 Task: Sort the products in the category "Facial Care & Cosmetics" by price (lowest first).
Action: Mouse moved to (257, 110)
Screenshot: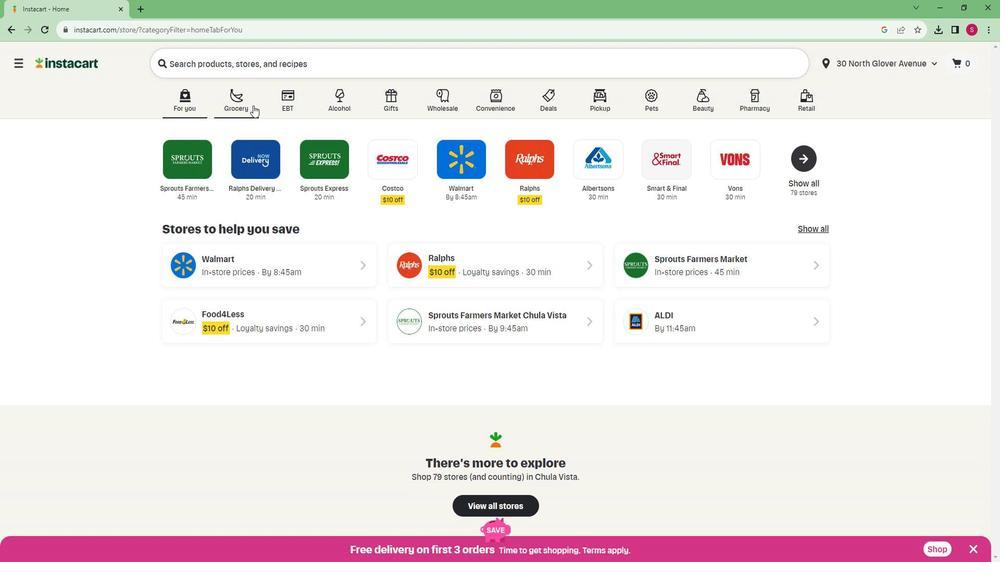 
Action: Mouse pressed left at (257, 110)
Screenshot: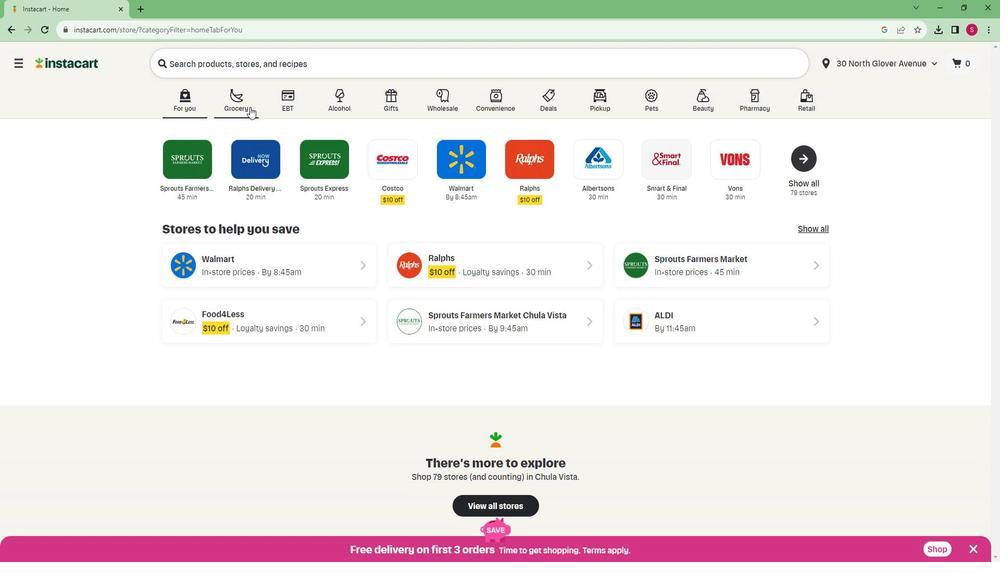 
Action: Mouse moved to (250, 294)
Screenshot: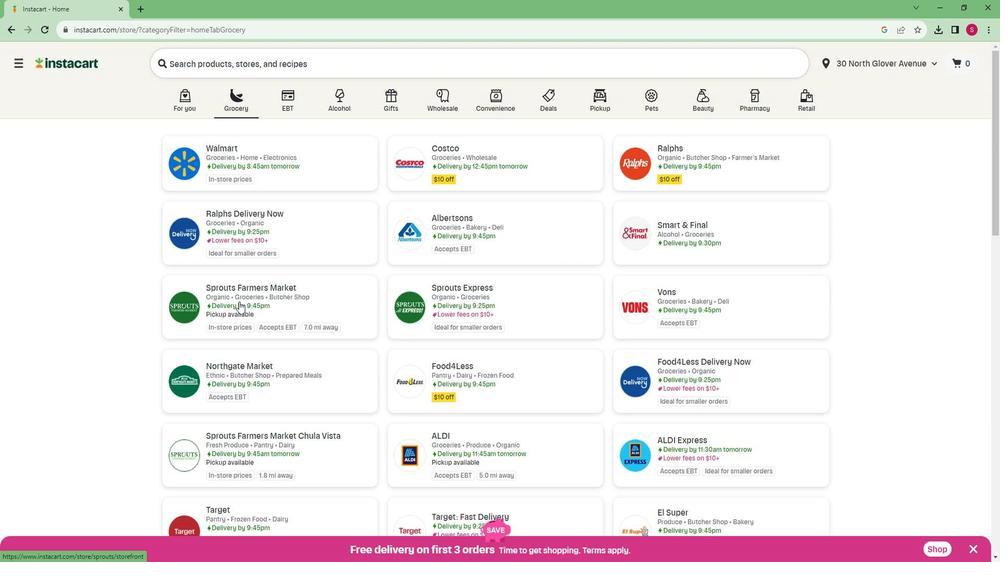 
Action: Mouse pressed left at (250, 294)
Screenshot: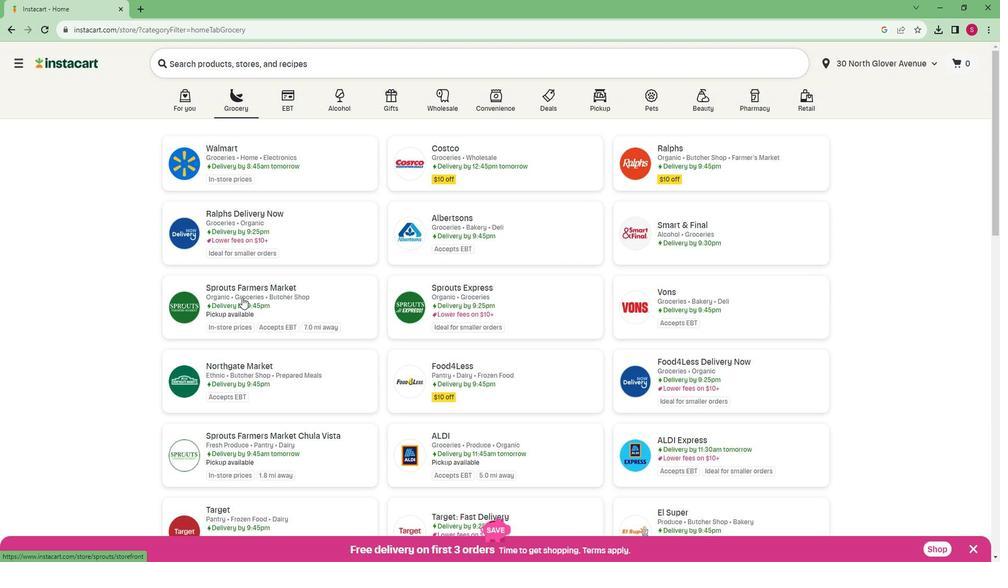 
Action: Mouse moved to (79, 374)
Screenshot: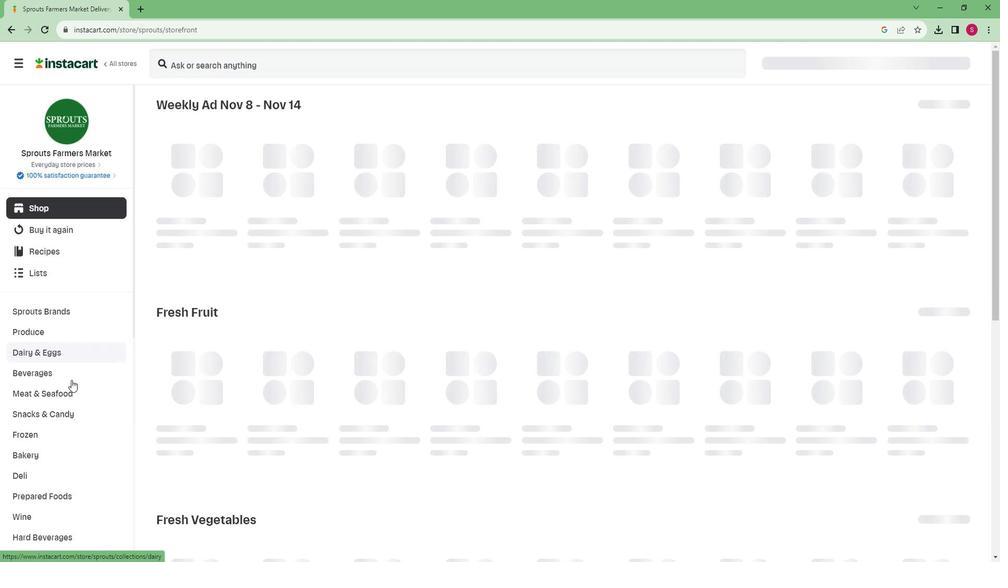 
Action: Mouse scrolled (79, 373) with delta (0, 0)
Screenshot: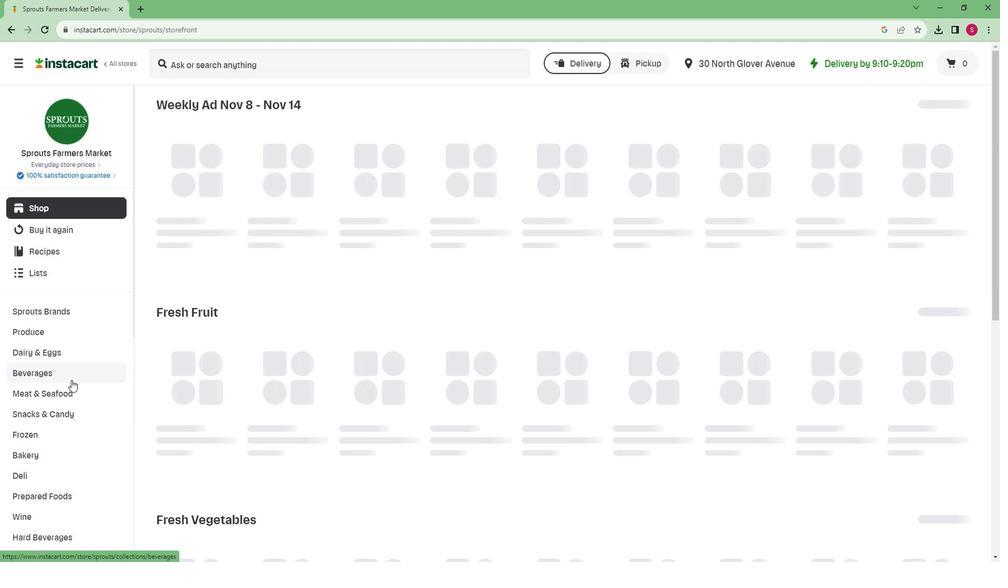 
Action: Mouse scrolled (79, 373) with delta (0, 0)
Screenshot: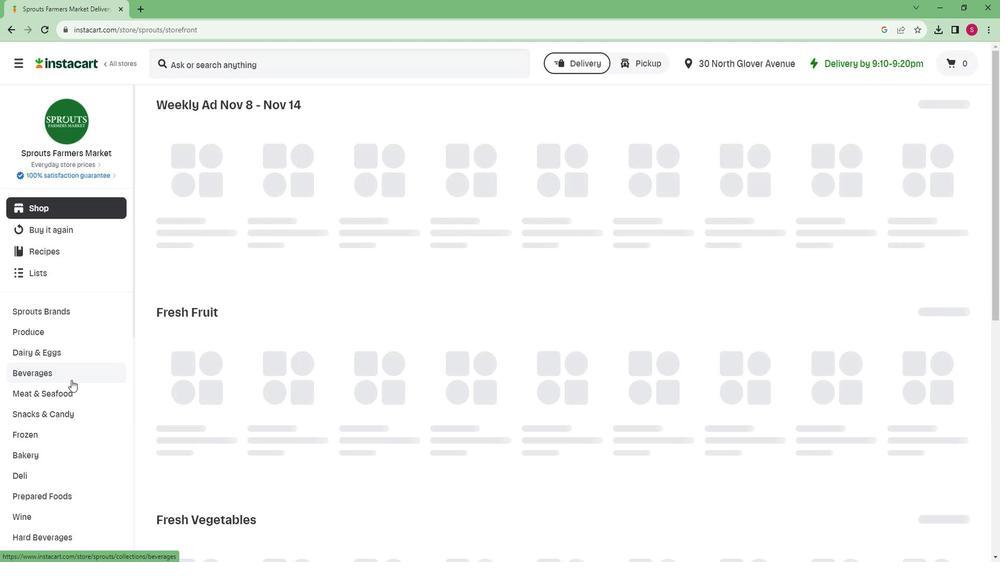 
Action: Mouse scrolled (79, 373) with delta (0, 0)
Screenshot: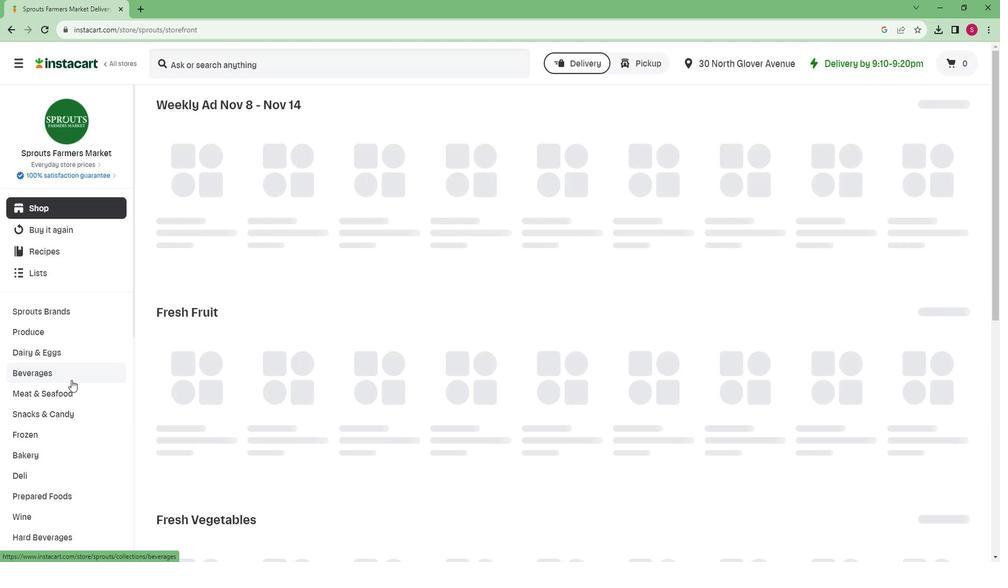 
Action: Mouse scrolled (79, 373) with delta (0, 0)
Screenshot: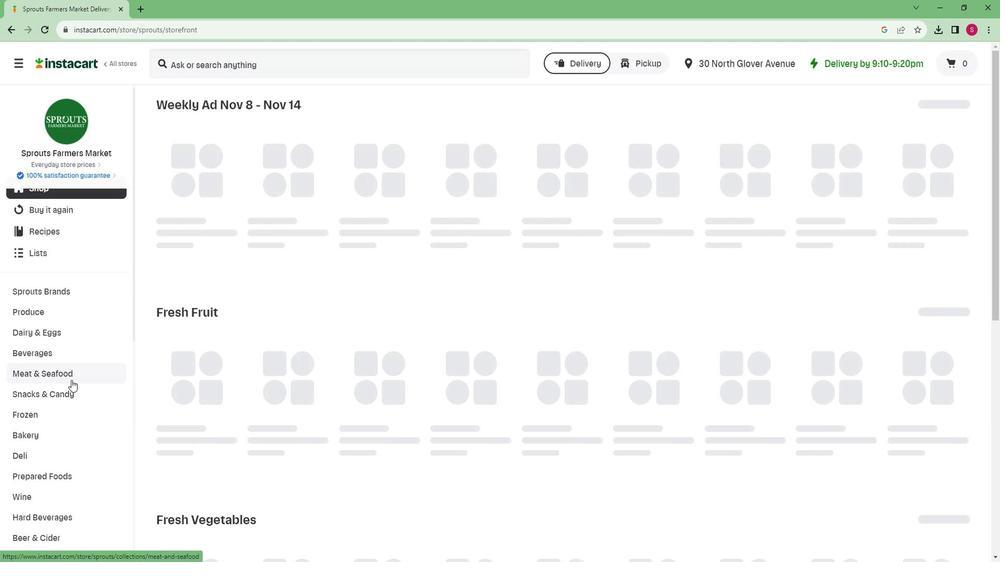 
Action: Mouse scrolled (79, 373) with delta (0, 0)
Screenshot: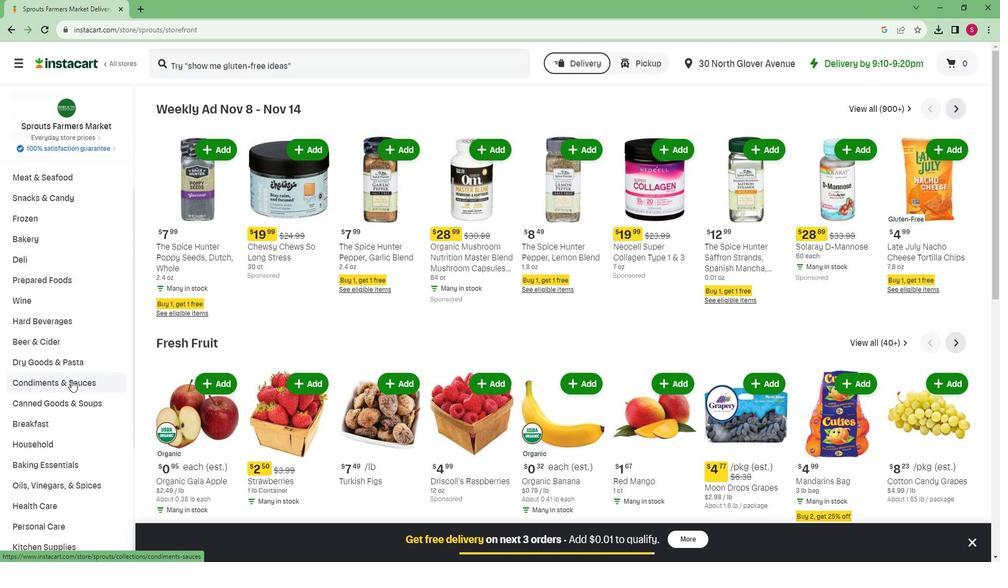 
Action: Mouse scrolled (79, 373) with delta (0, 0)
Screenshot: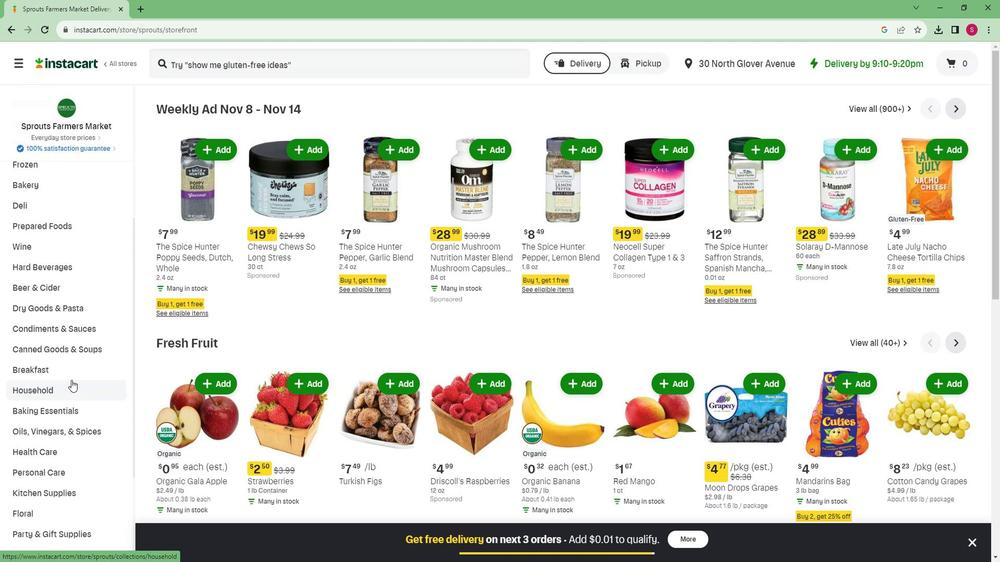 
Action: Mouse moved to (77, 407)
Screenshot: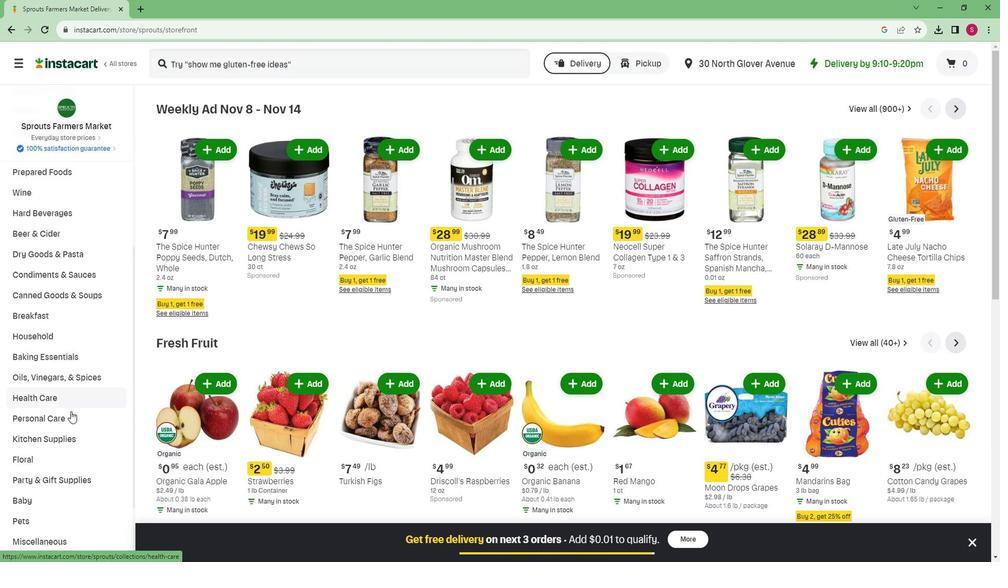 
Action: Mouse scrolled (77, 406) with delta (0, 0)
Screenshot: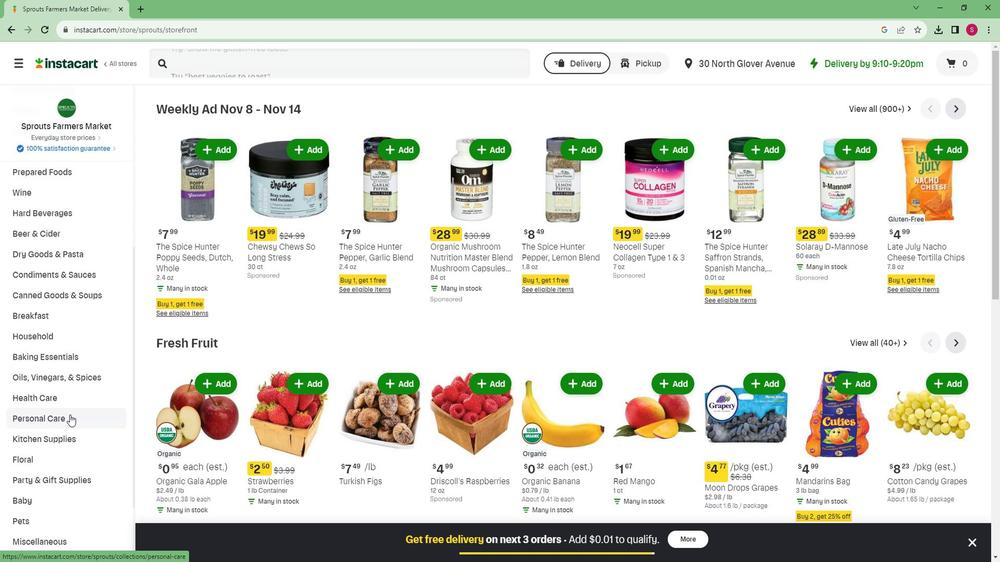 
Action: Mouse scrolled (77, 406) with delta (0, 0)
Screenshot: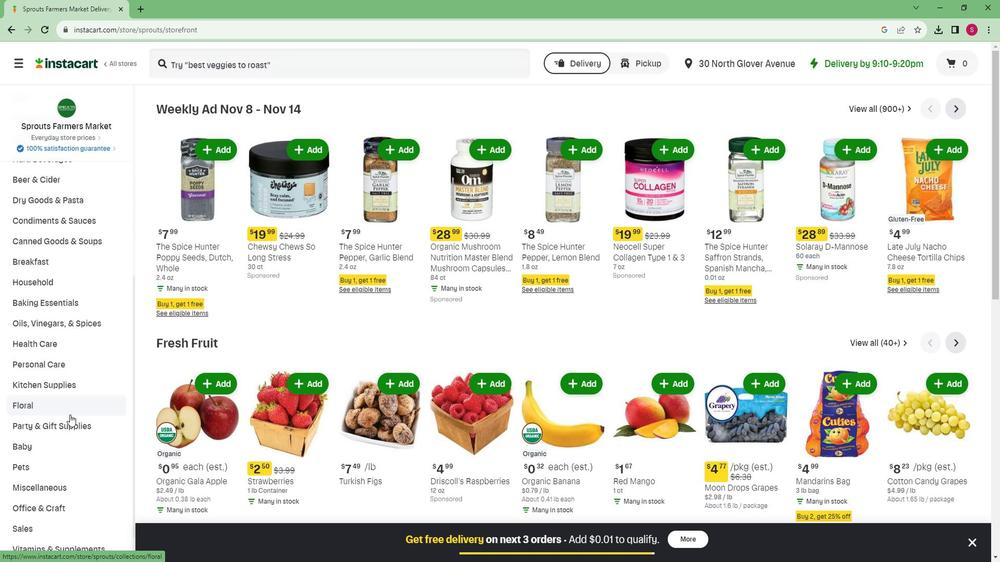 
Action: Mouse moved to (33, 509)
Screenshot: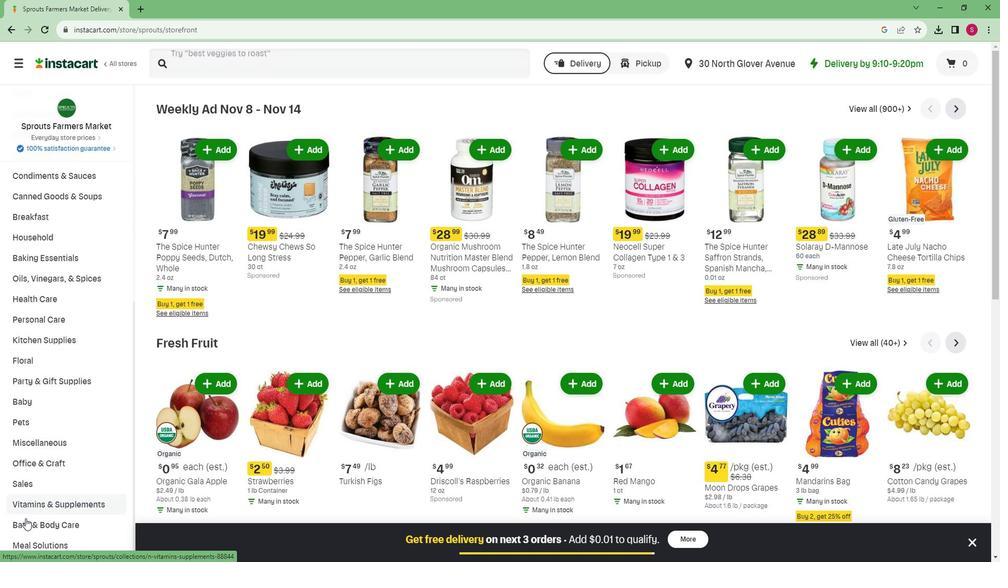
Action: Mouse pressed left at (33, 509)
Screenshot: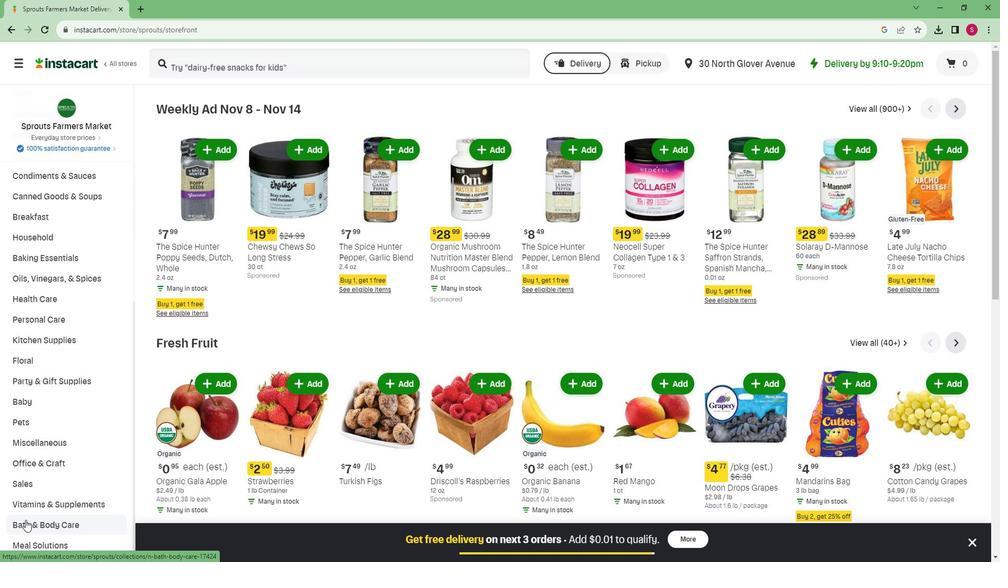 
Action: Mouse moved to (613, 134)
Screenshot: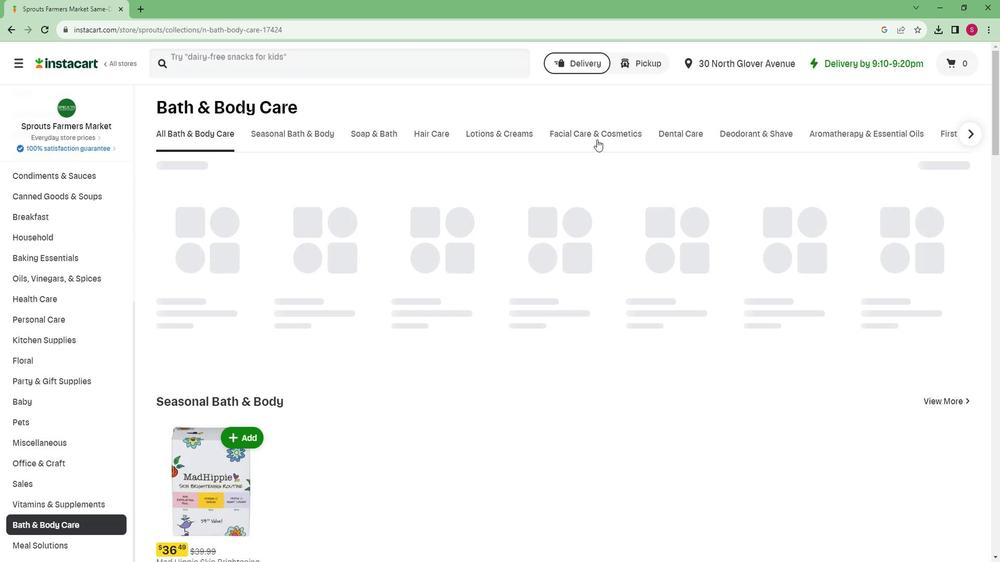 
Action: Mouse pressed left at (613, 134)
Screenshot: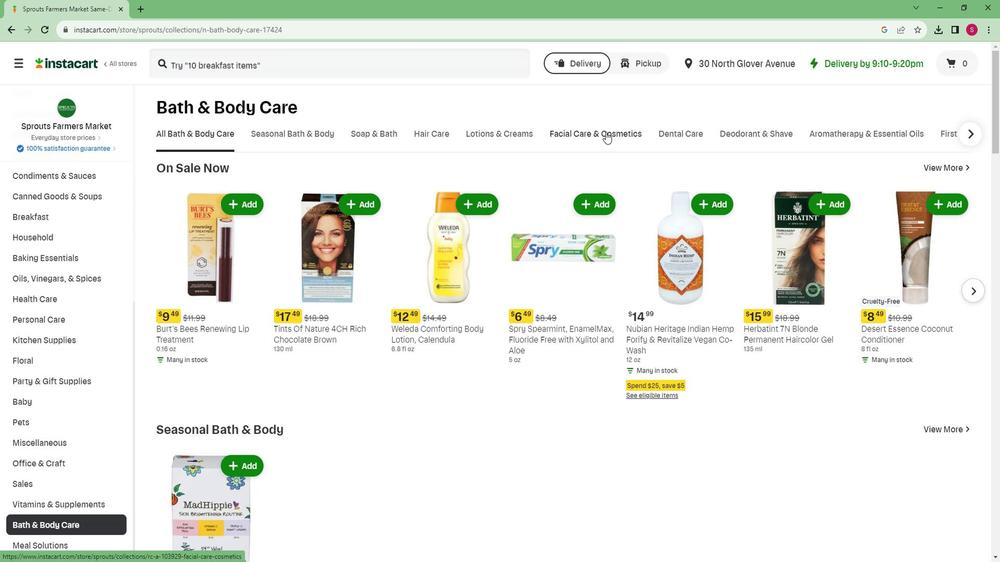 
Action: Mouse moved to (934, 174)
Screenshot: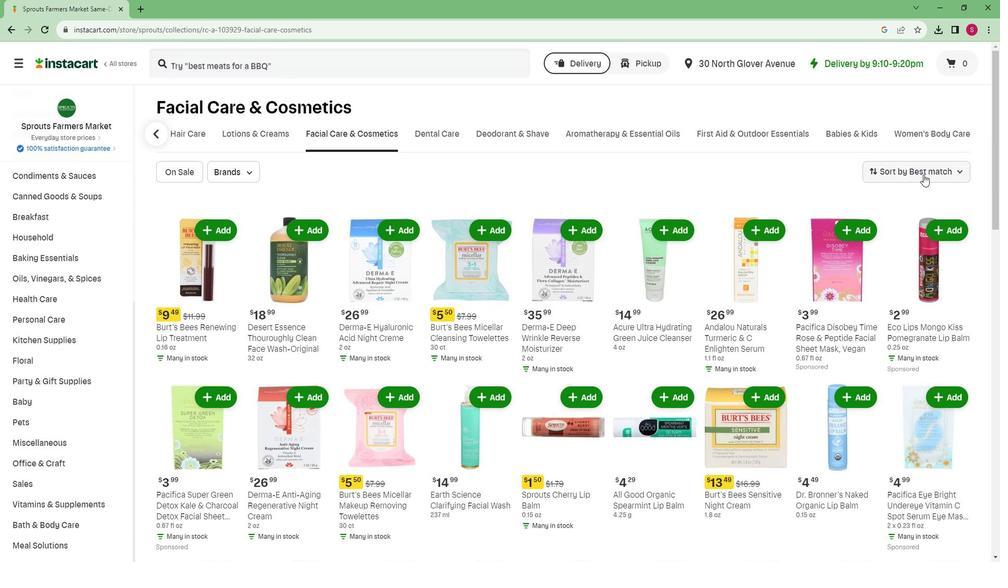 
Action: Mouse pressed left at (934, 174)
Screenshot: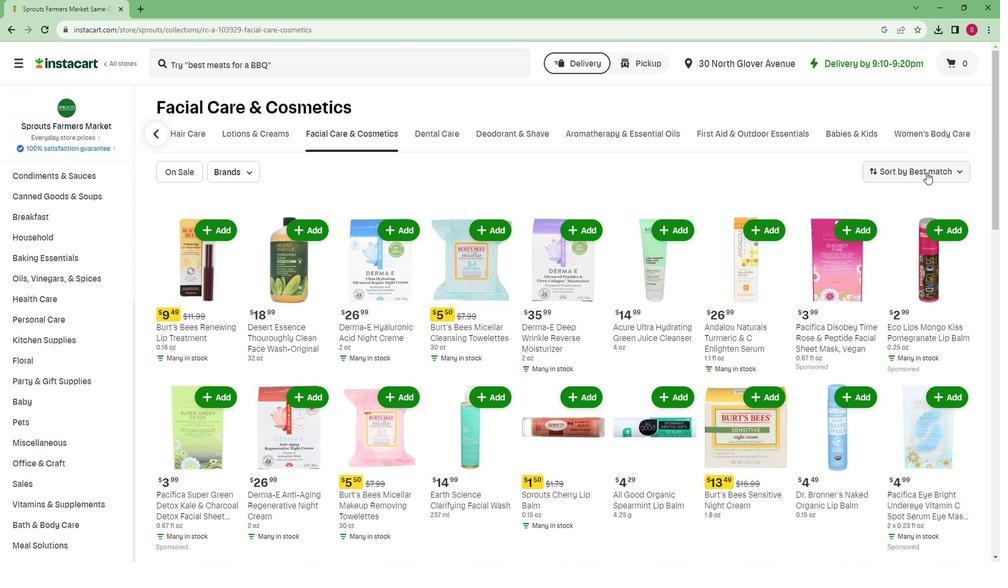 
Action: Mouse moved to (905, 227)
Screenshot: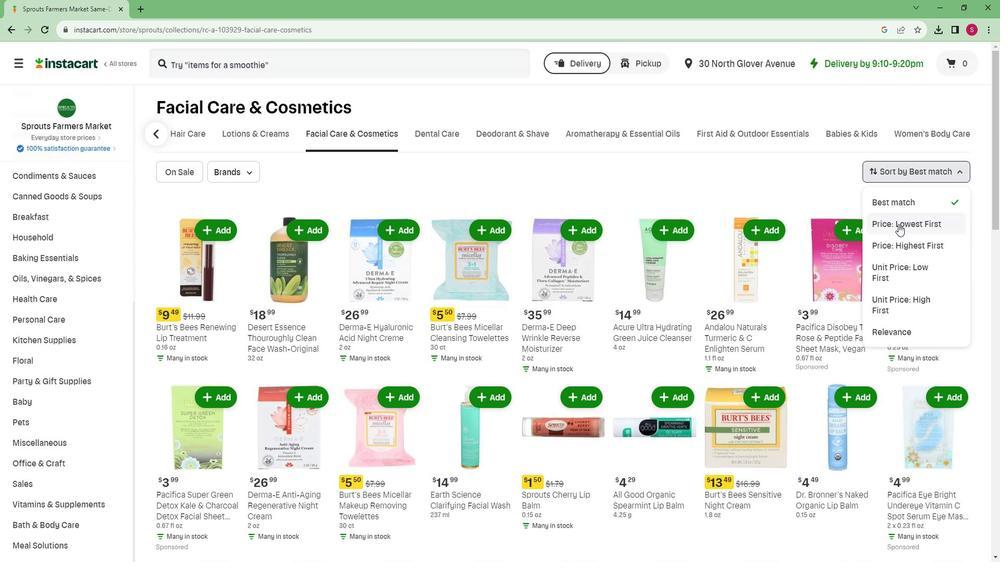 
Action: Mouse pressed left at (905, 227)
Screenshot: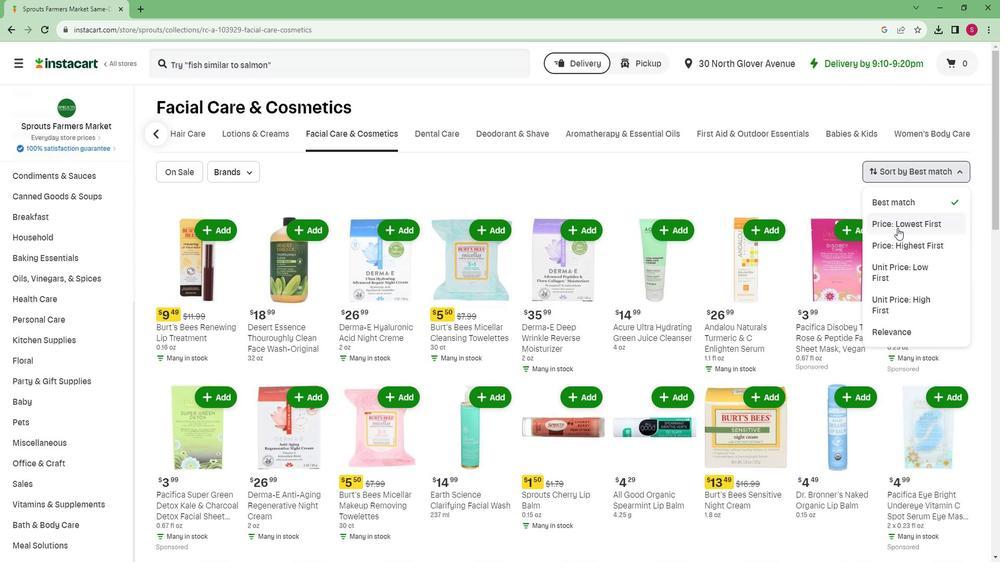 
Action: Mouse moved to (618, 235)
Screenshot: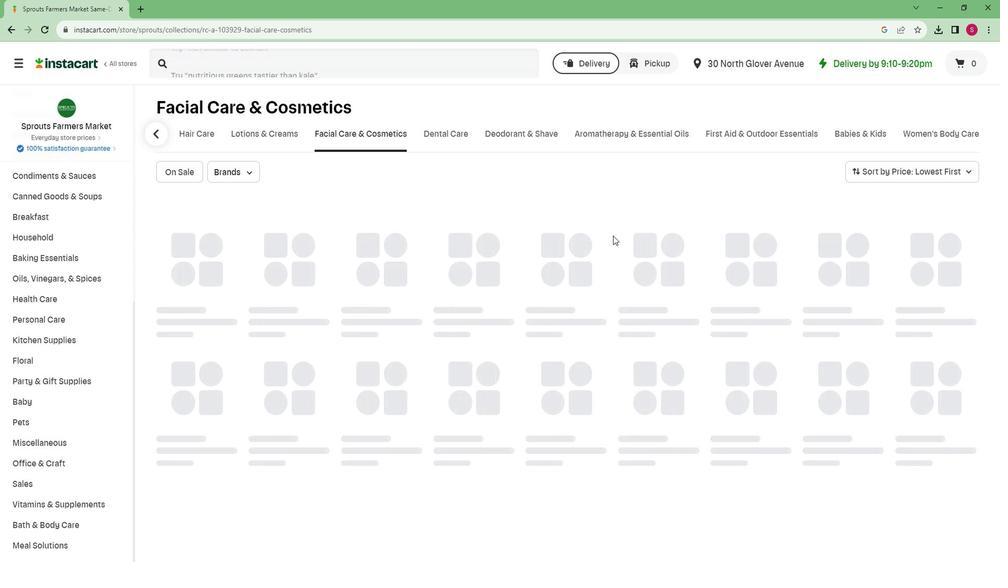 
